 Task: Check the percentage active listings of underground utilities in the last 5 years.
Action: Mouse moved to (856, 189)
Screenshot: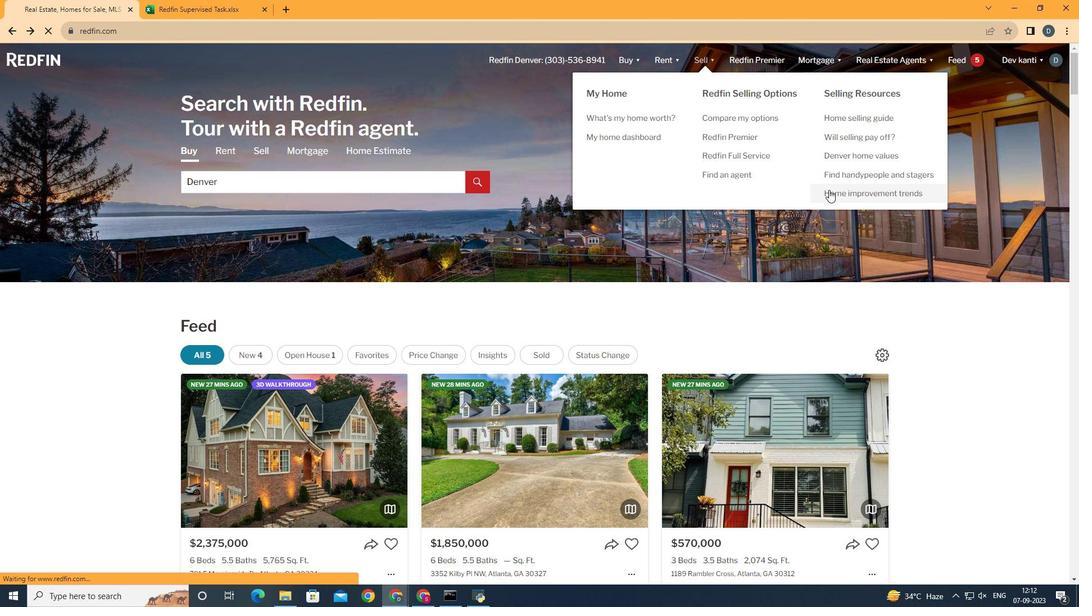 
Action: Mouse pressed left at (856, 189)
Screenshot: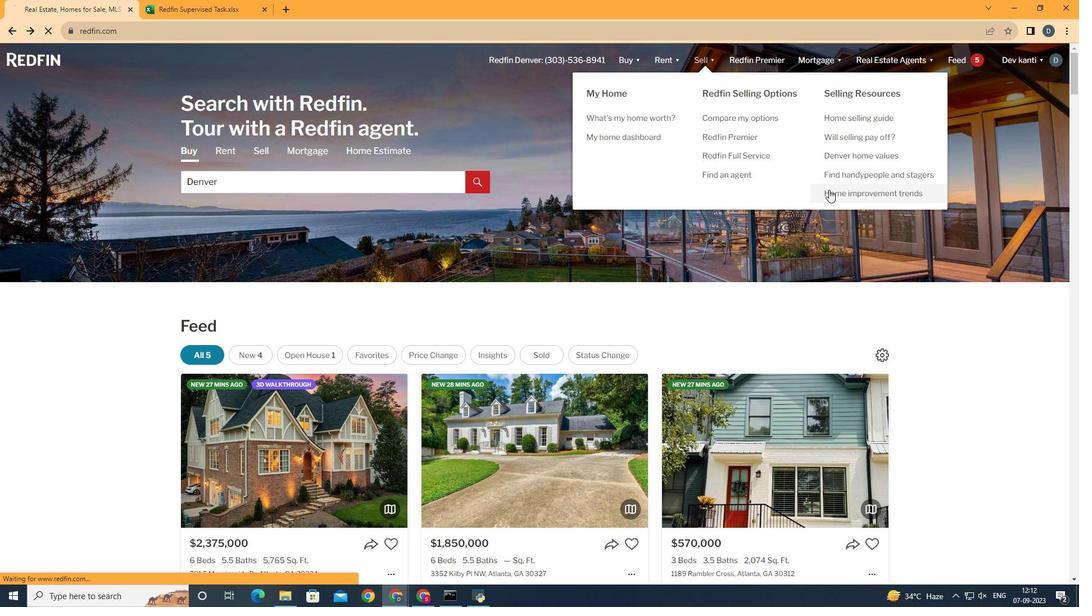 
Action: Mouse moved to (281, 214)
Screenshot: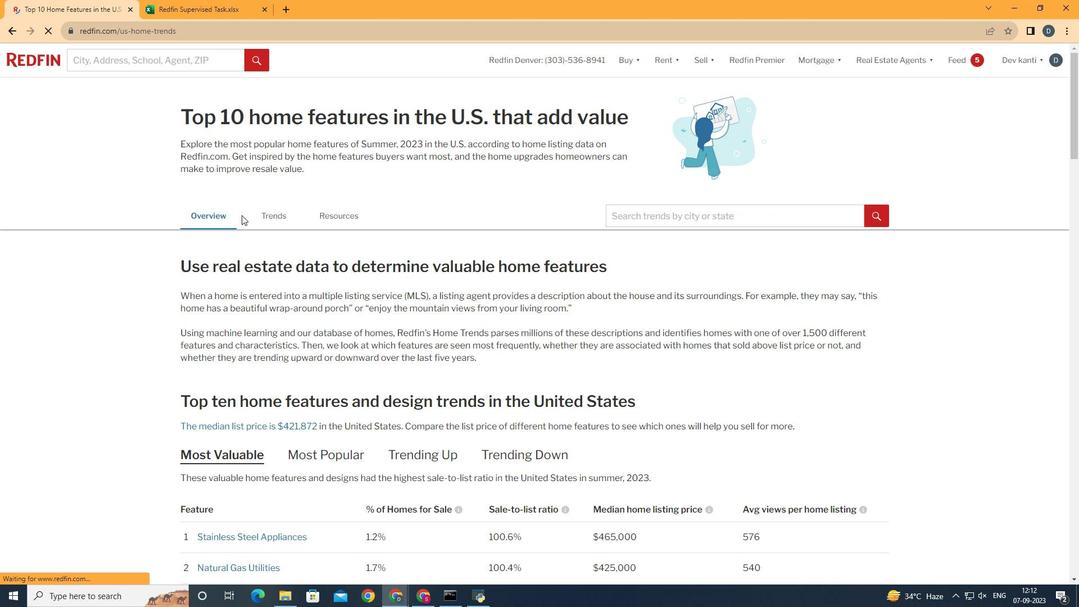 
Action: Mouse pressed left at (281, 214)
Screenshot: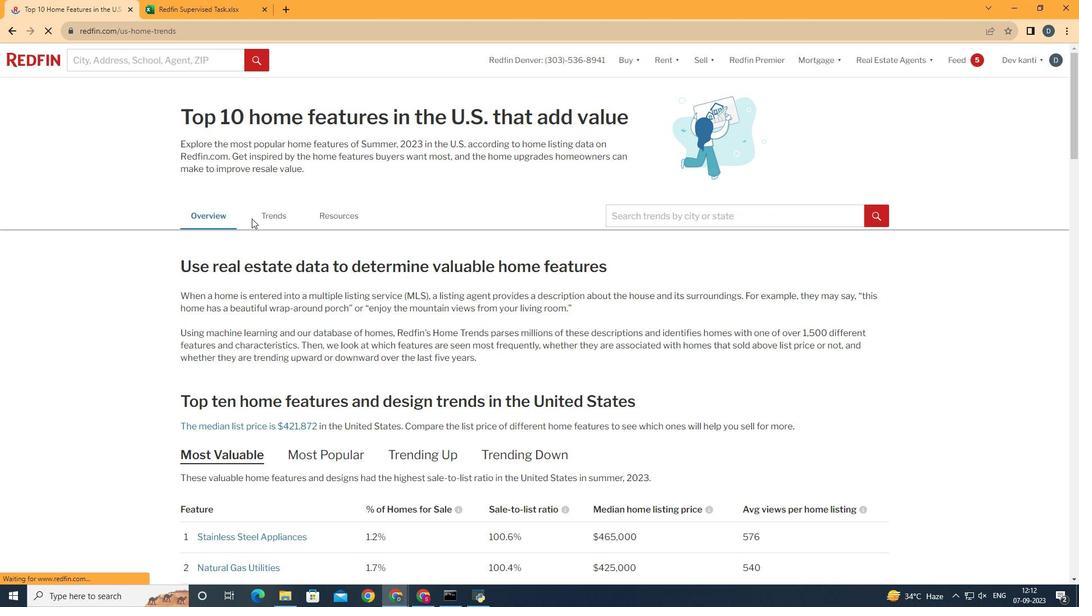 
Action: Mouse moved to (306, 219)
Screenshot: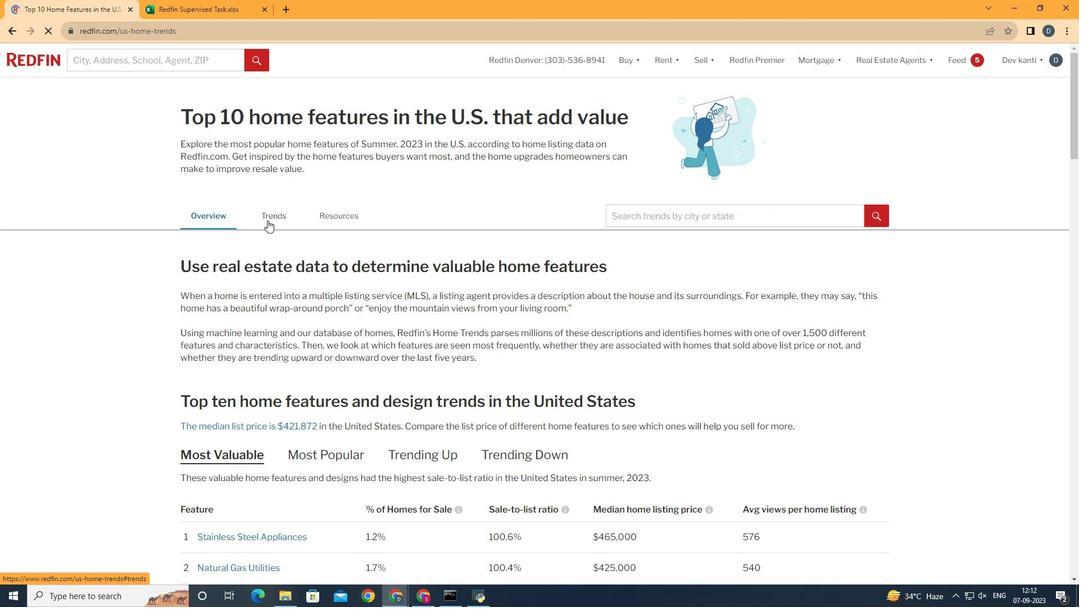 
Action: Mouse pressed left at (306, 219)
Screenshot: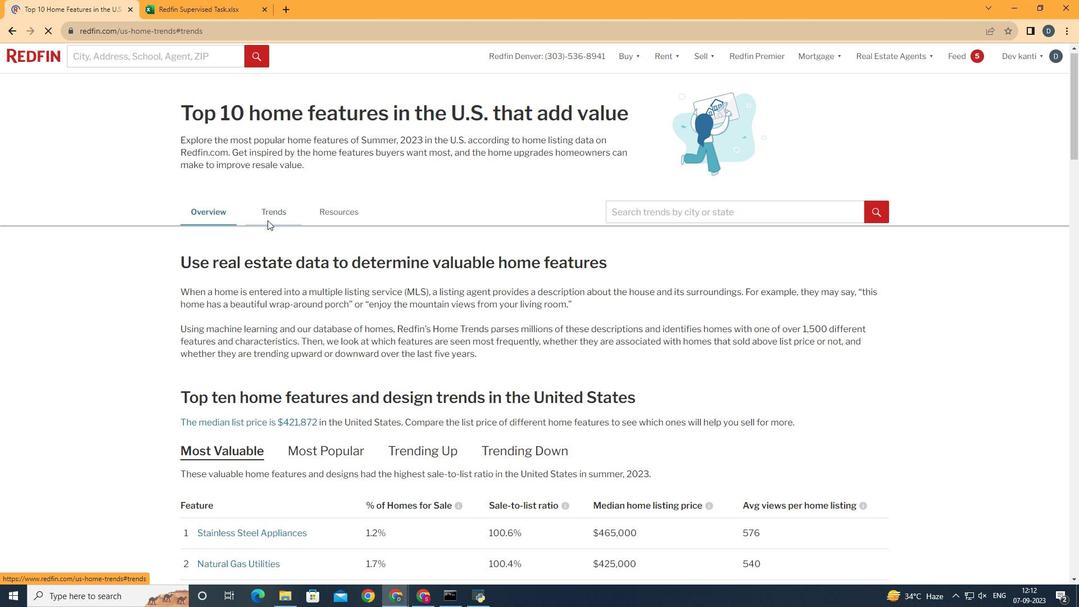 
Action: Mouse moved to (306, 219)
Screenshot: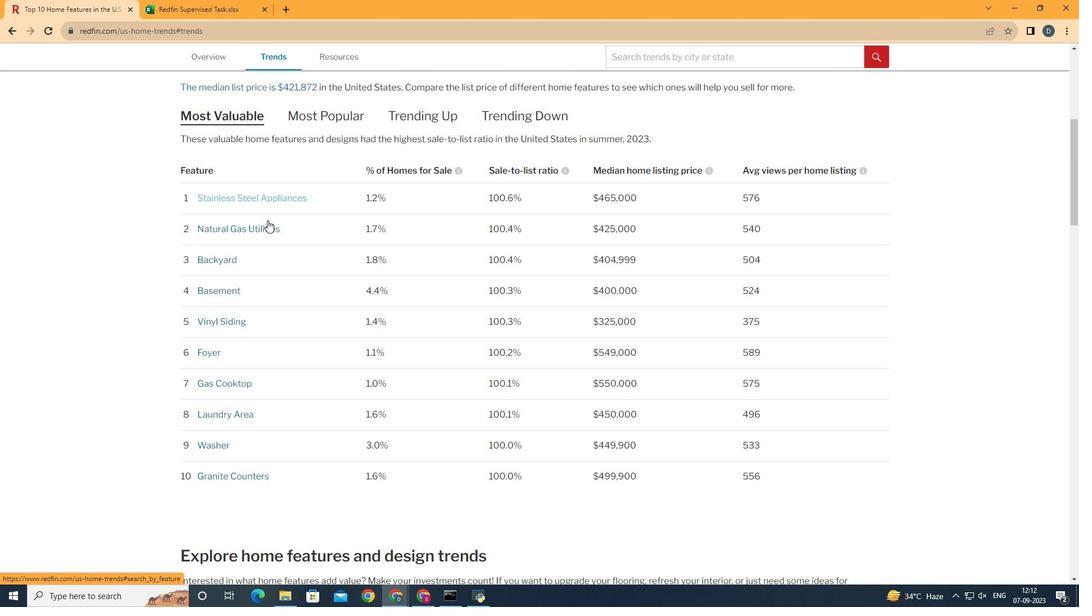 
Action: Mouse scrolled (306, 219) with delta (0, 0)
Screenshot: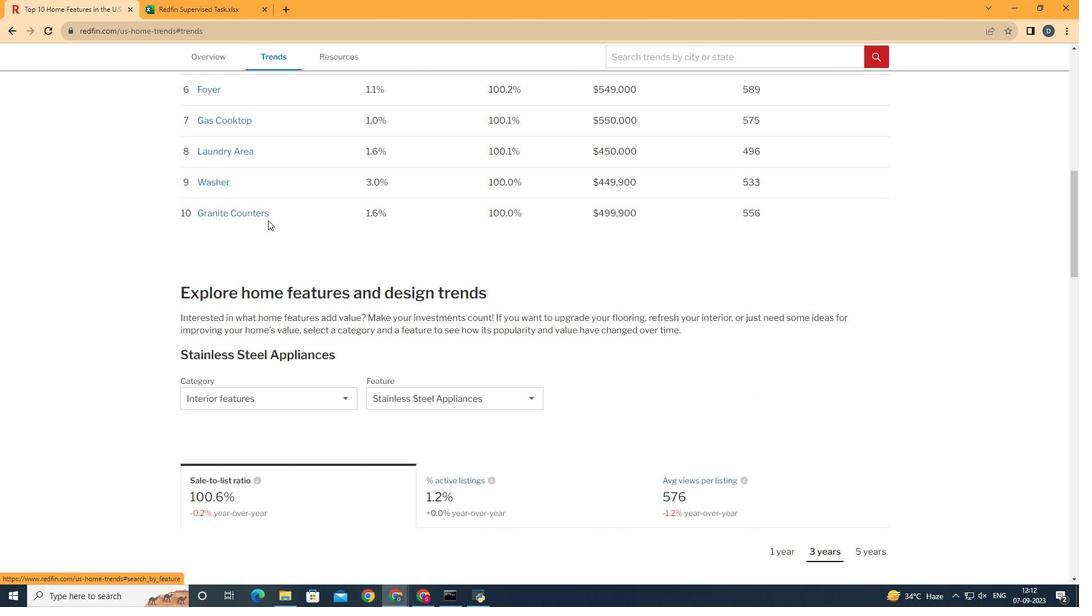 
Action: Mouse scrolled (306, 219) with delta (0, 0)
Screenshot: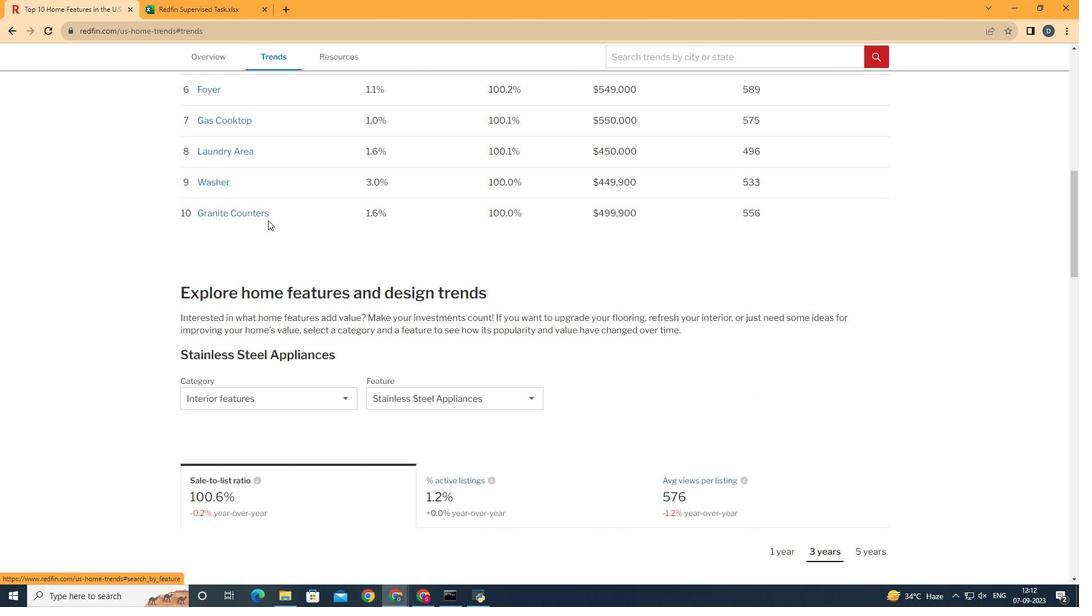 
Action: Mouse scrolled (306, 219) with delta (0, 0)
Screenshot: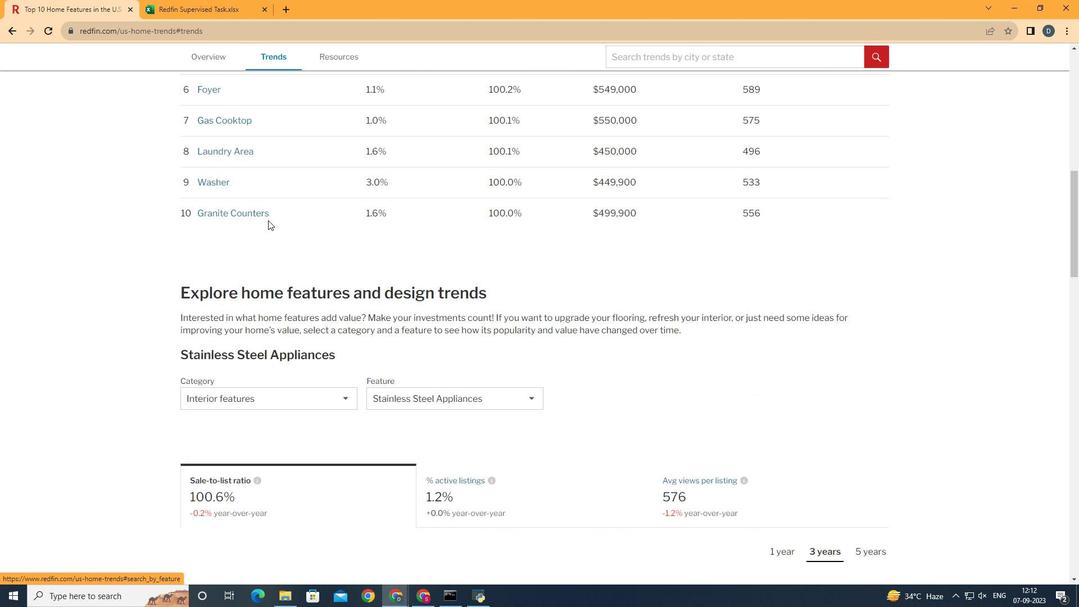 
Action: Mouse scrolled (306, 219) with delta (0, 0)
Screenshot: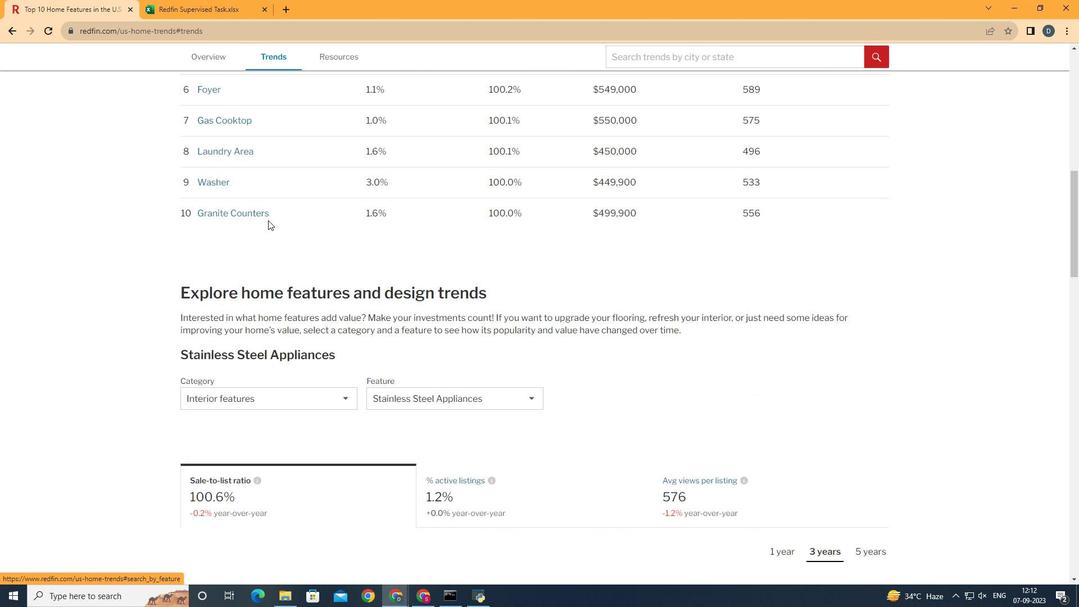 
Action: Mouse scrolled (306, 219) with delta (0, 0)
Screenshot: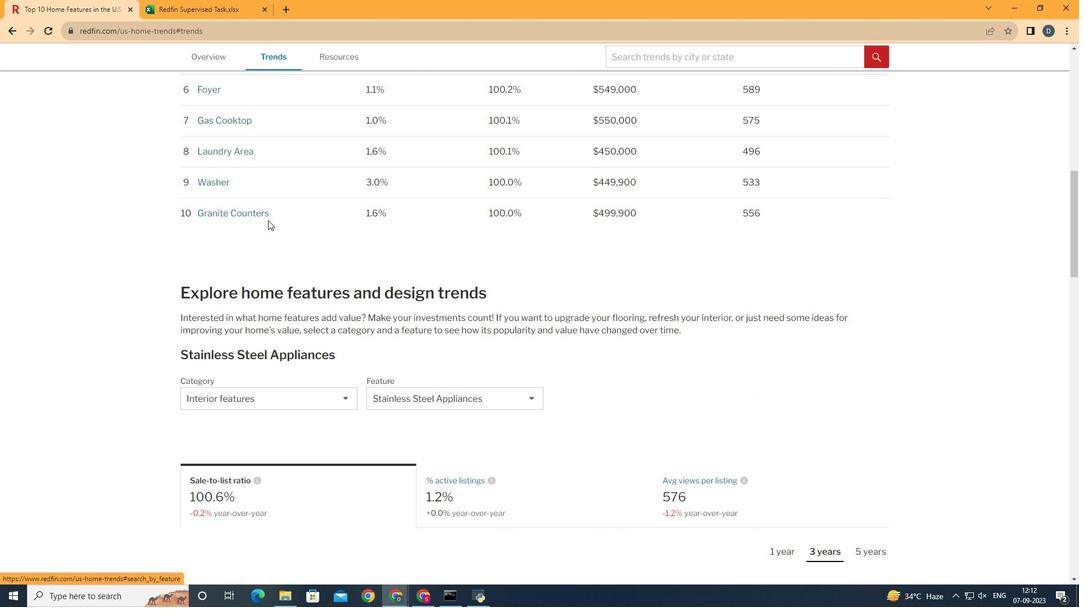 
Action: Mouse moved to (306, 219)
Screenshot: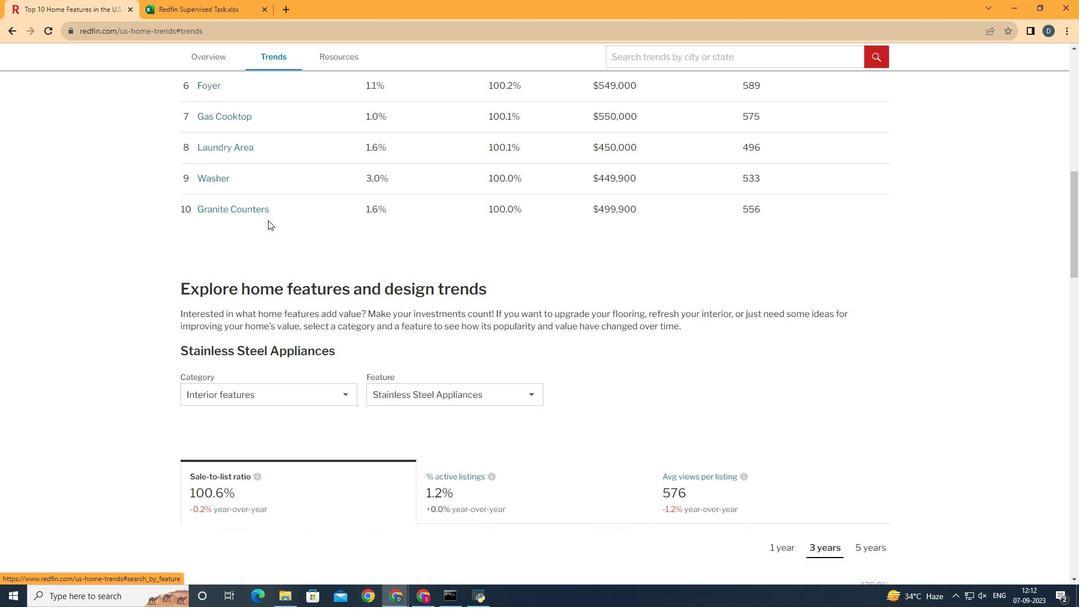 
Action: Mouse scrolled (306, 219) with delta (0, 0)
Screenshot: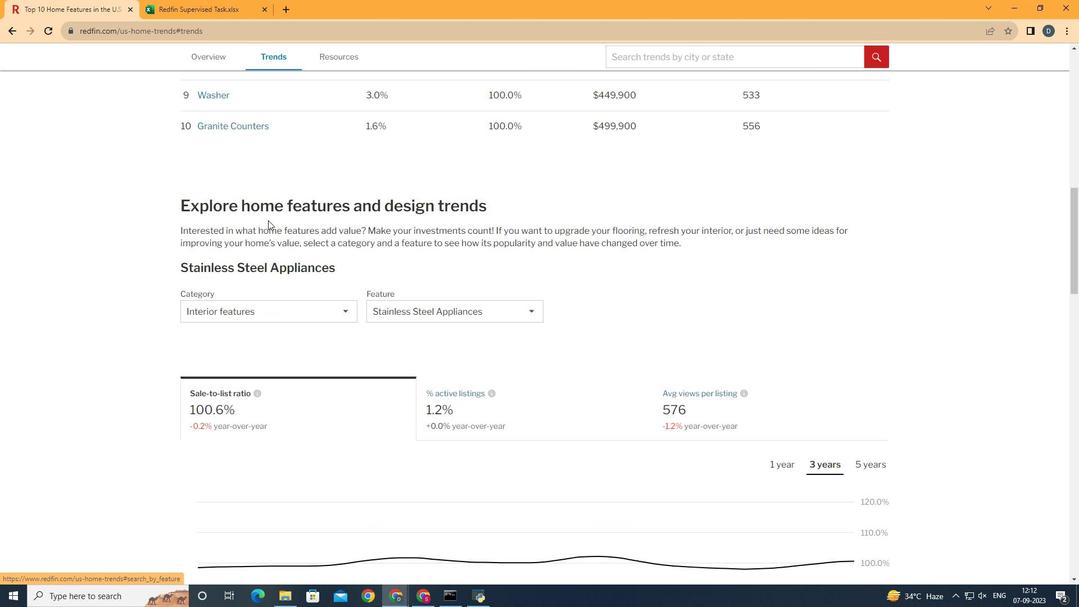 
Action: Mouse scrolled (306, 219) with delta (0, 0)
Screenshot: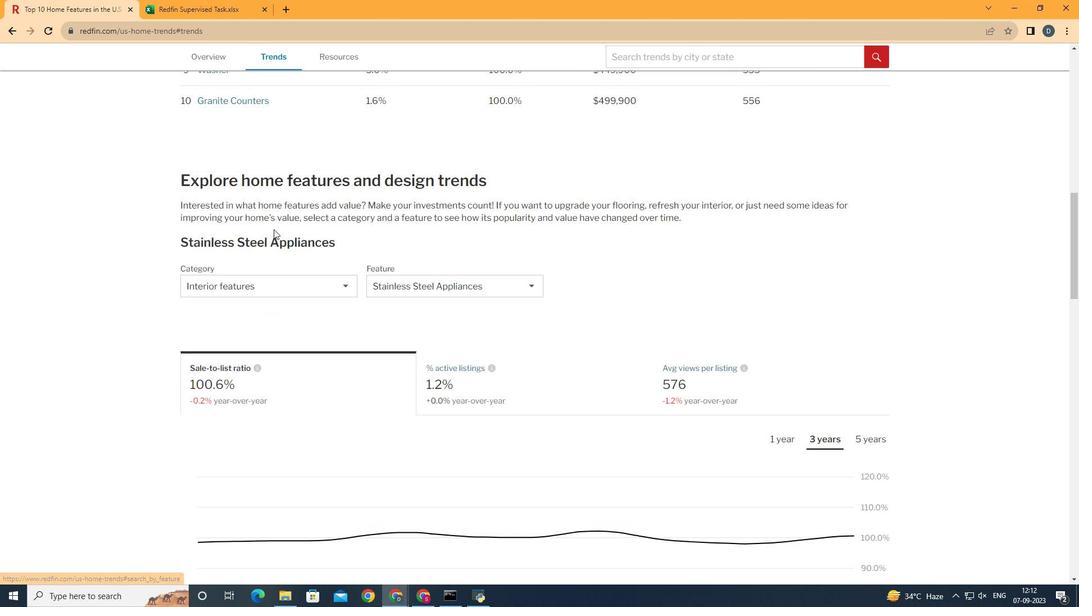 
Action: Mouse moved to (356, 281)
Screenshot: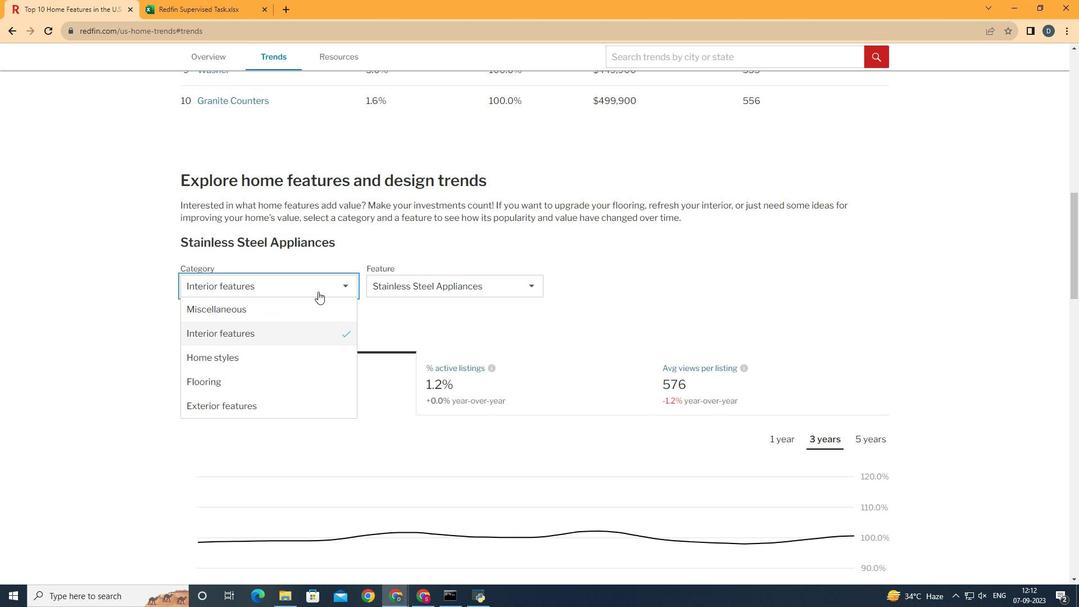 
Action: Mouse pressed left at (356, 281)
Screenshot: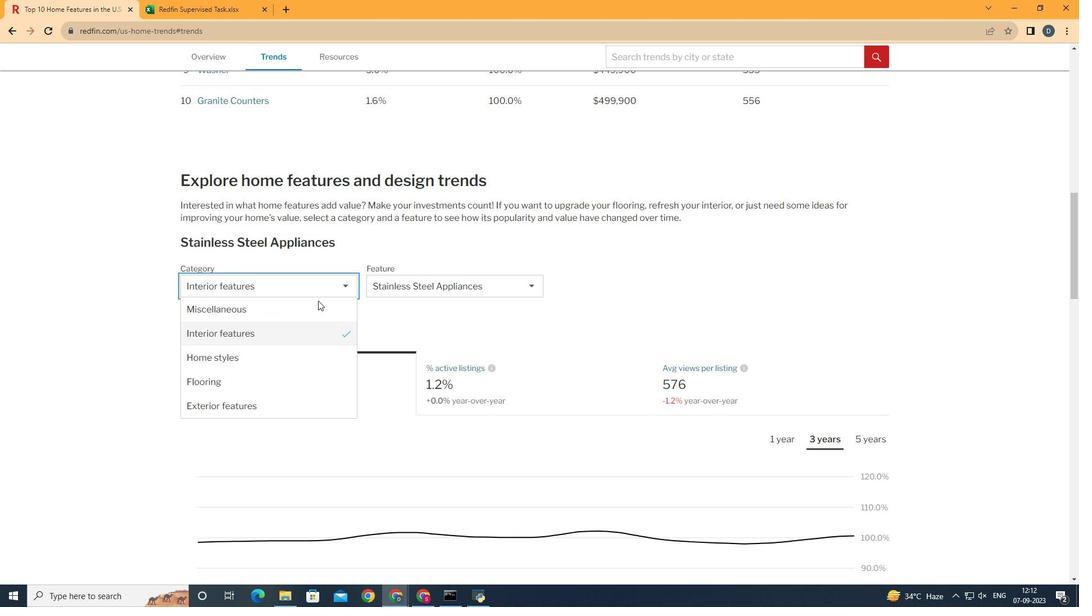 
Action: Mouse moved to (355, 302)
Screenshot: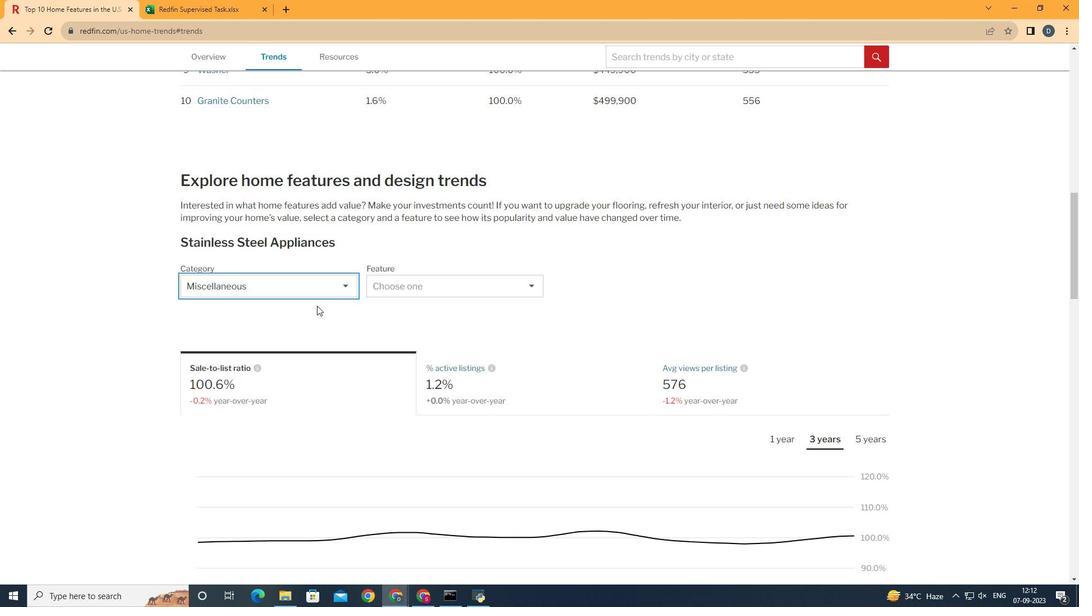 
Action: Mouse pressed left at (355, 302)
Screenshot: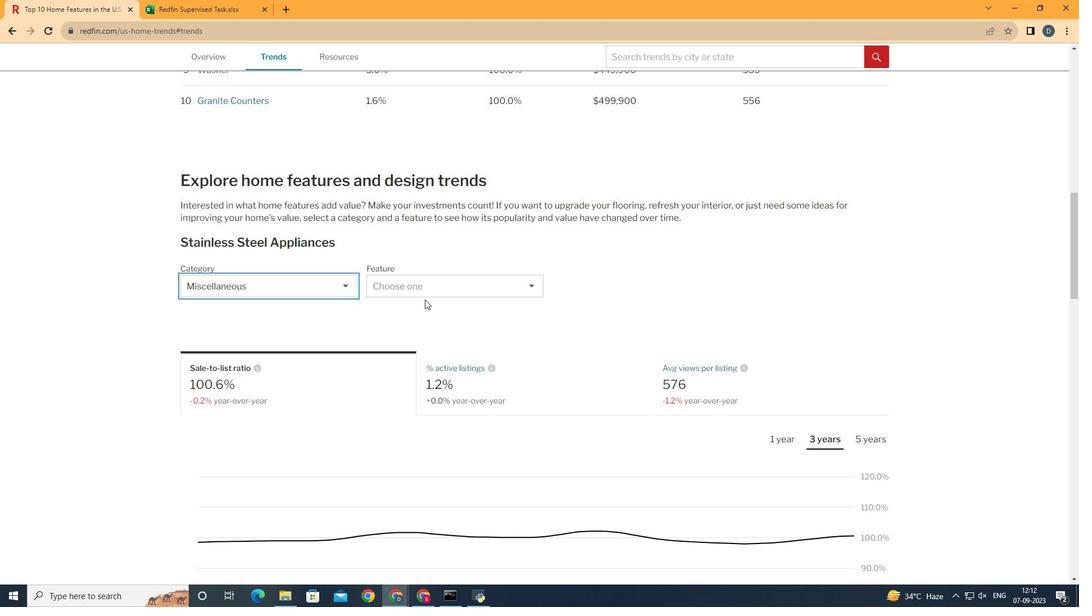 
Action: Mouse moved to (569, 294)
Screenshot: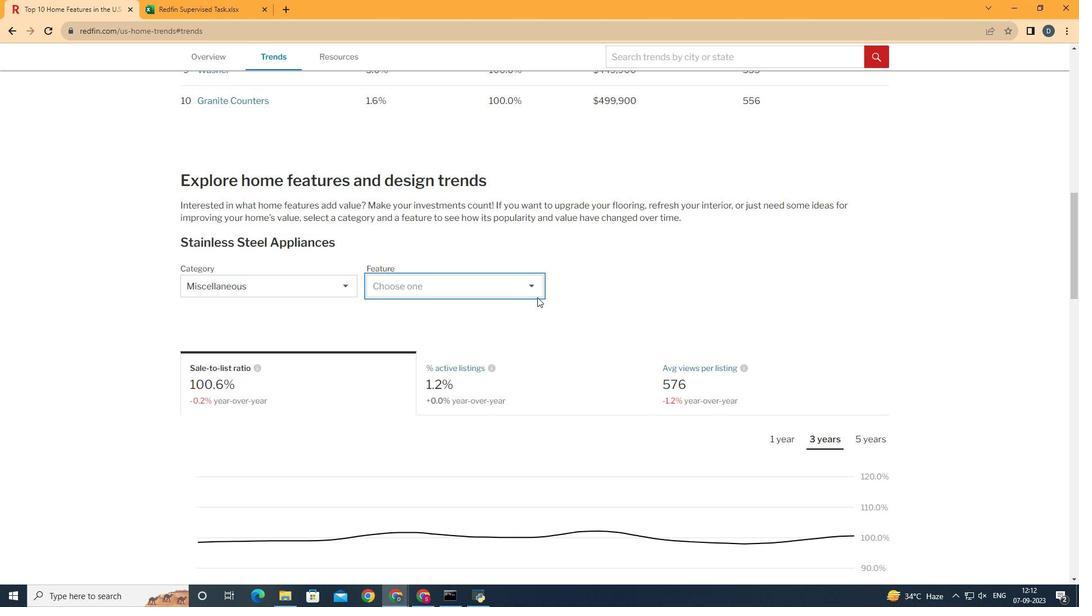 
Action: Mouse pressed left at (569, 294)
Screenshot: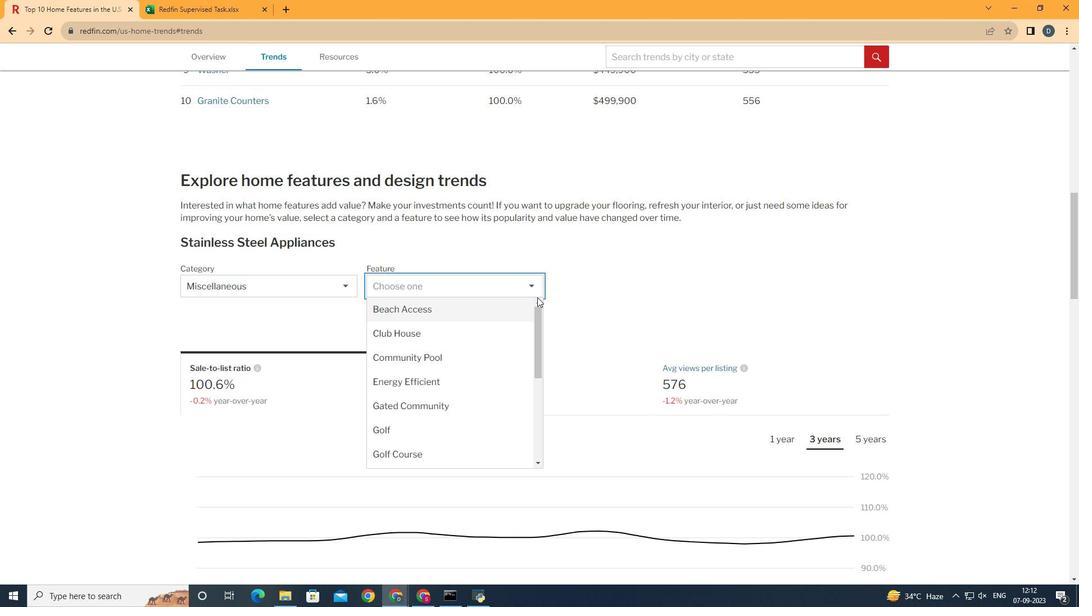 
Action: Mouse moved to (519, 369)
Screenshot: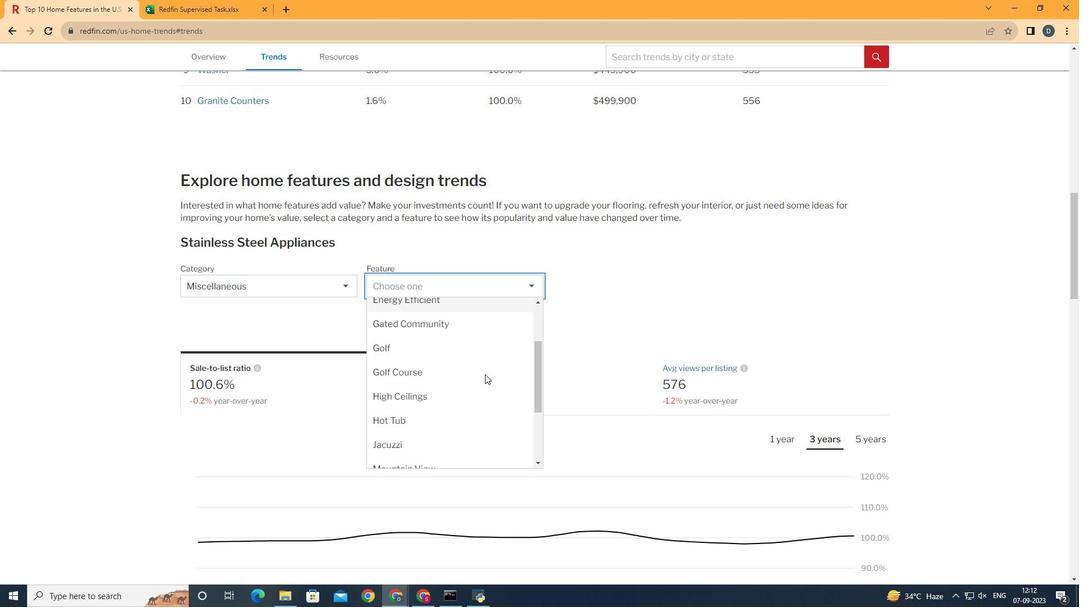
Action: Mouse scrolled (519, 368) with delta (0, 0)
Screenshot: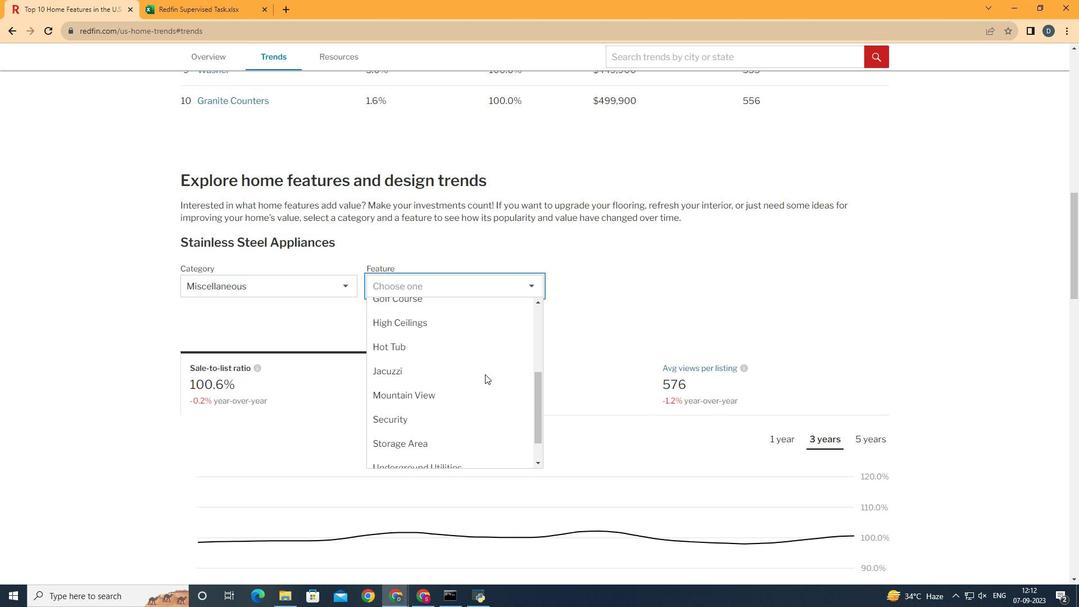 
Action: Mouse scrolled (519, 368) with delta (0, 0)
Screenshot: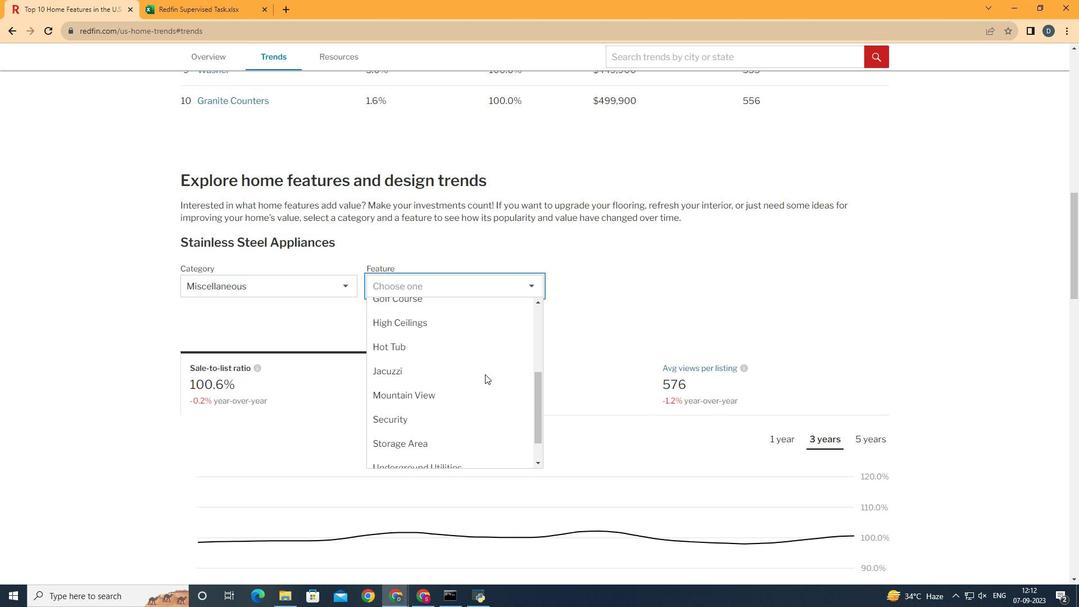 
Action: Mouse scrolled (519, 368) with delta (0, 0)
Screenshot: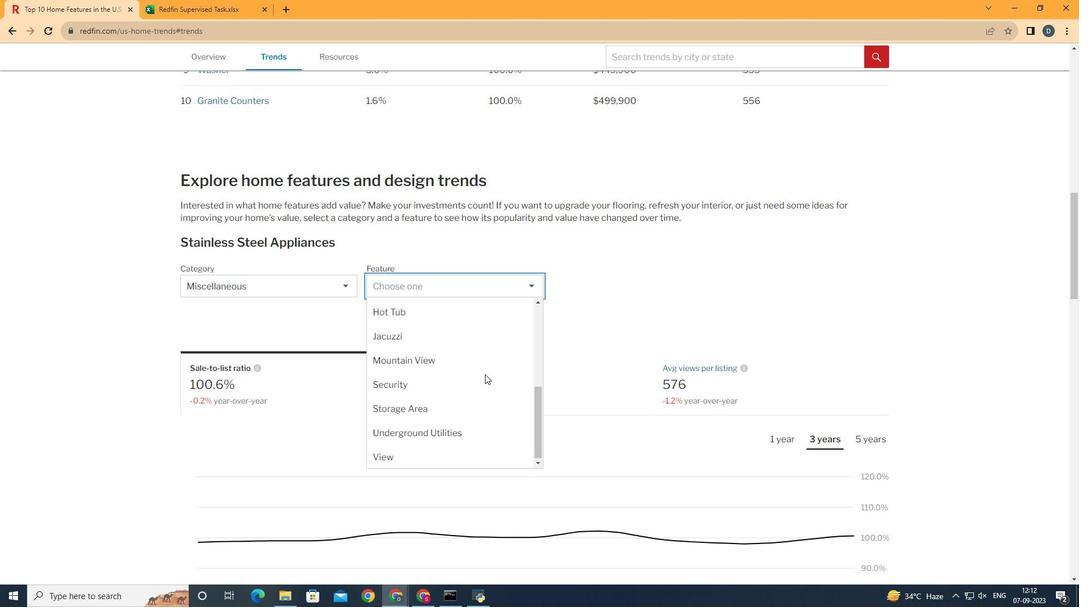 
Action: Mouse scrolled (519, 368) with delta (0, 0)
Screenshot: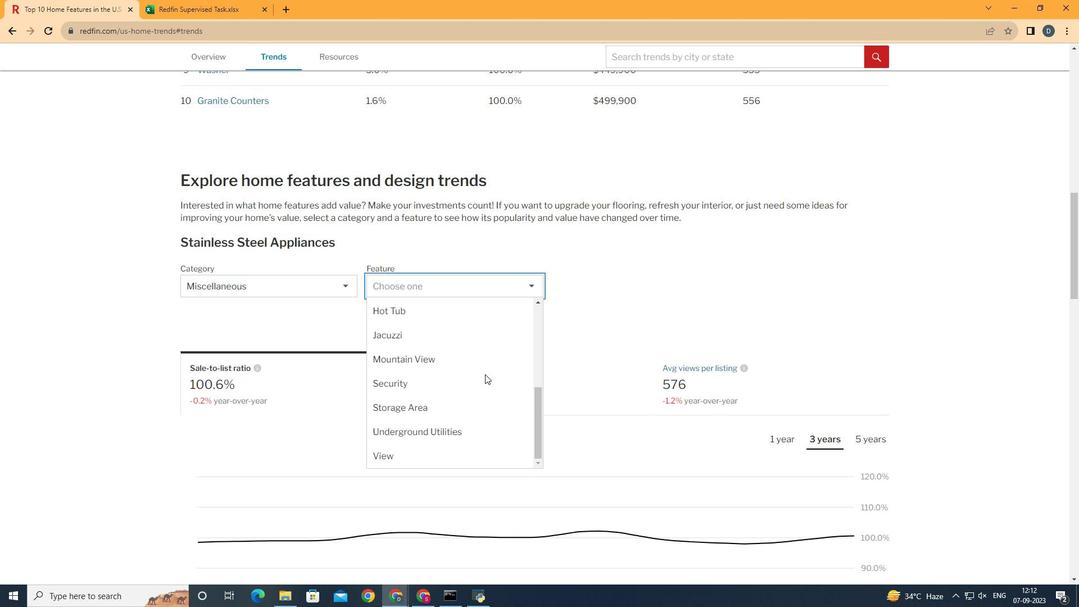 
Action: Mouse scrolled (519, 368) with delta (0, 0)
Screenshot: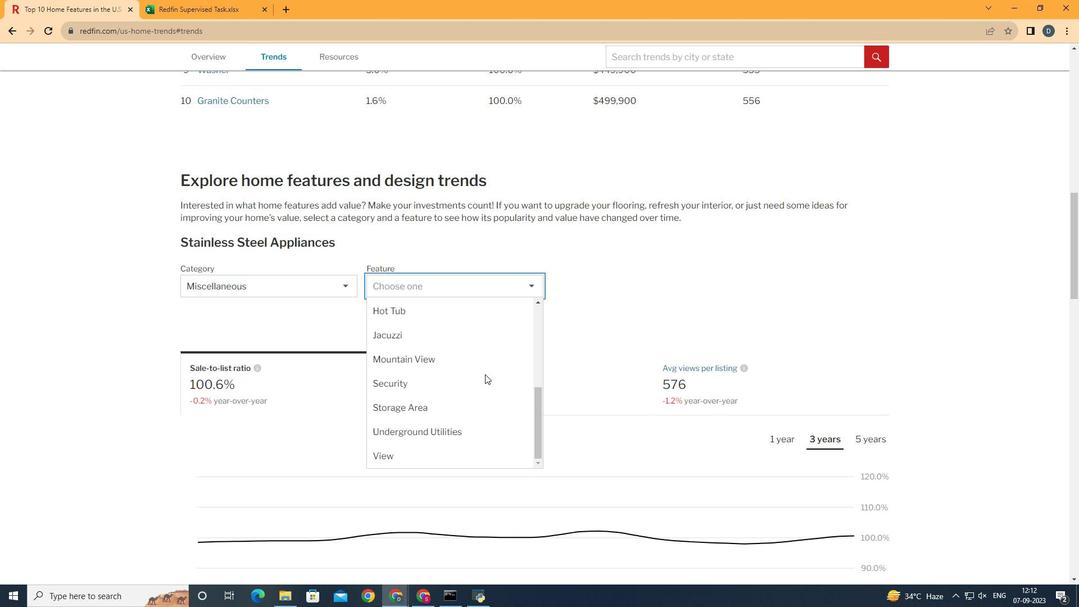 
Action: Mouse moved to (510, 431)
Screenshot: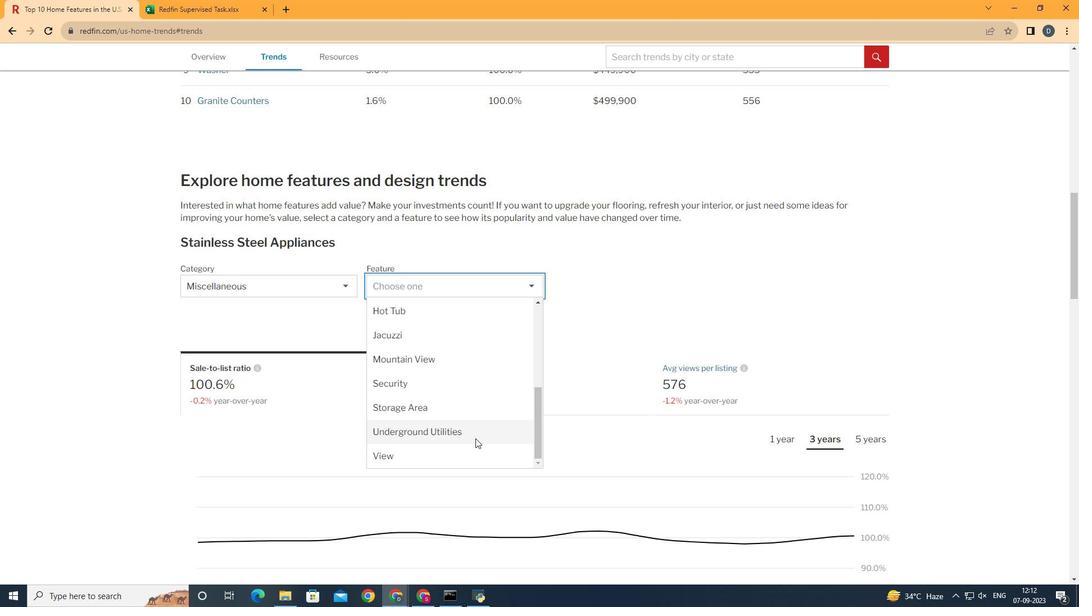 
Action: Mouse pressed left at (510, 431)
Screenshot: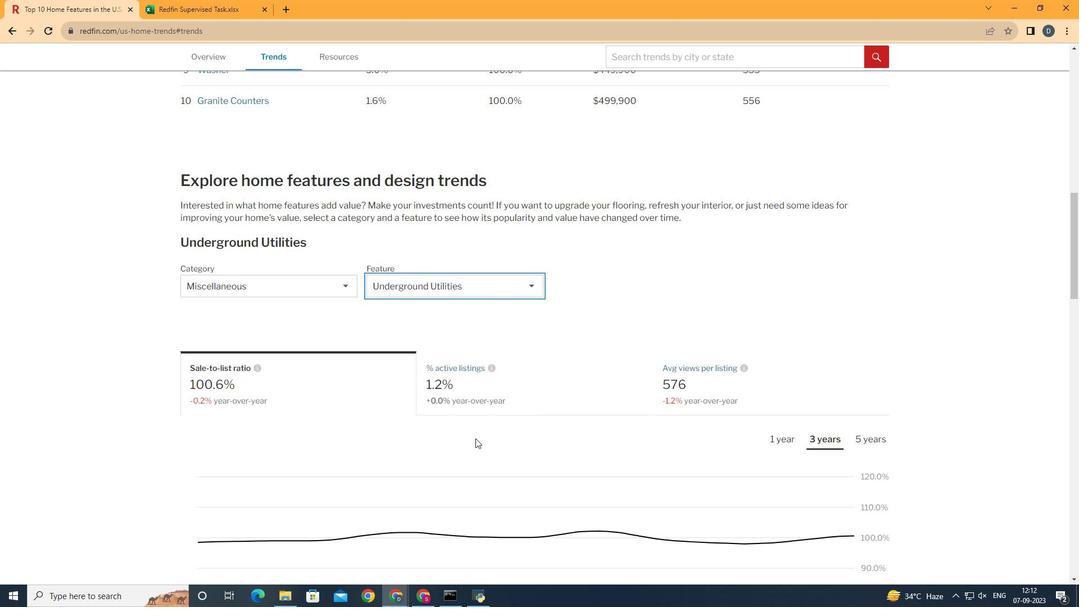 
Action: Mouse moved to (542, 368)
Screenshot: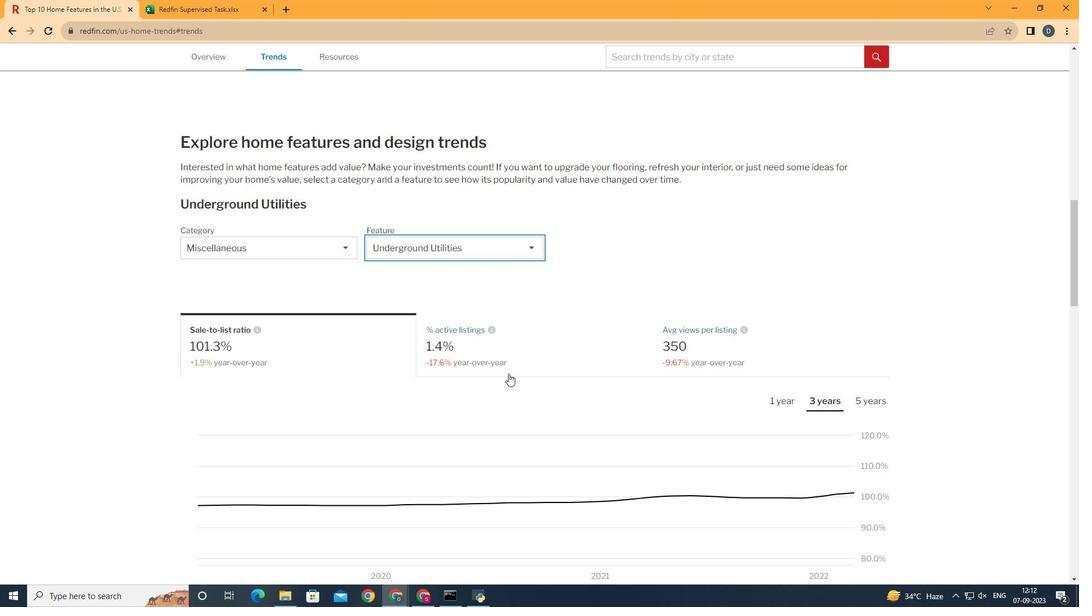 
Action: Mouse scrolled (542, 368) with delta (0, 0)
Screenshot: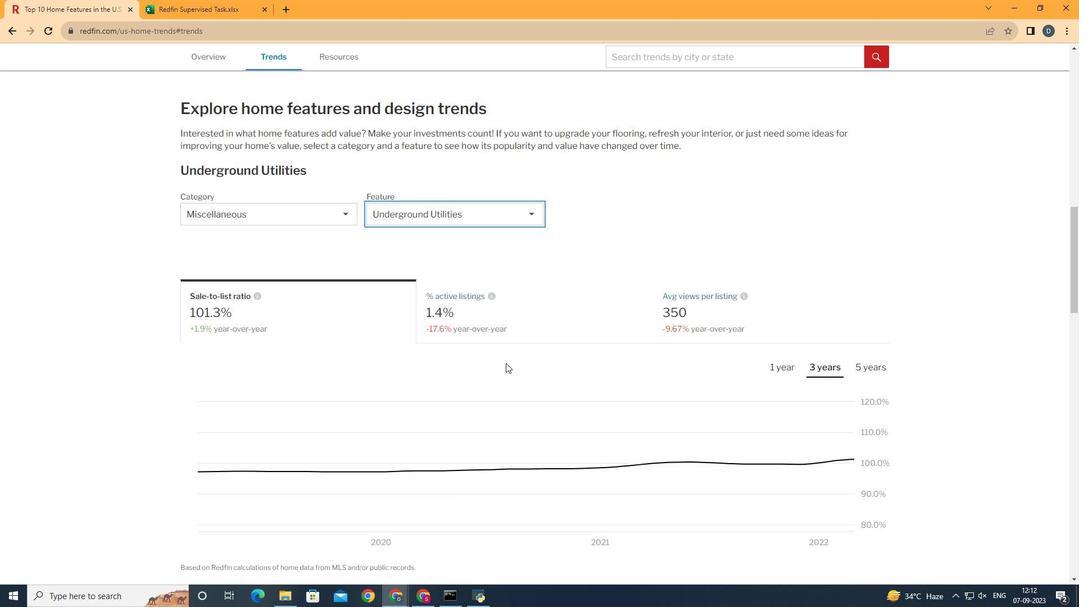 
Action: Mouse scrolled (542, 368) with delta (0, 0)
Screenshot: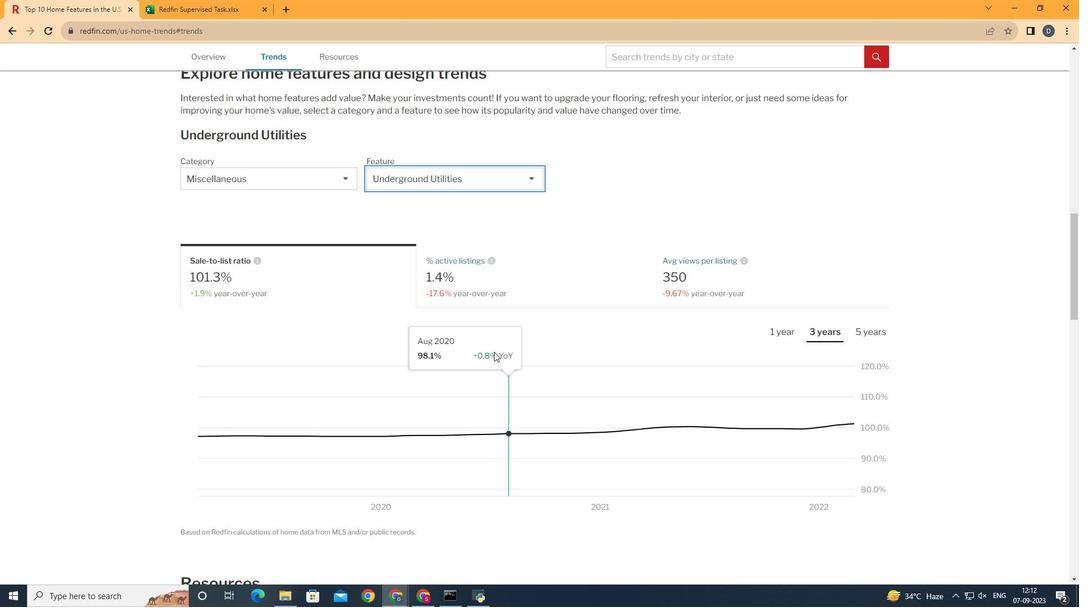 
Action: Mouse moved to (602, 269)
Screenshot: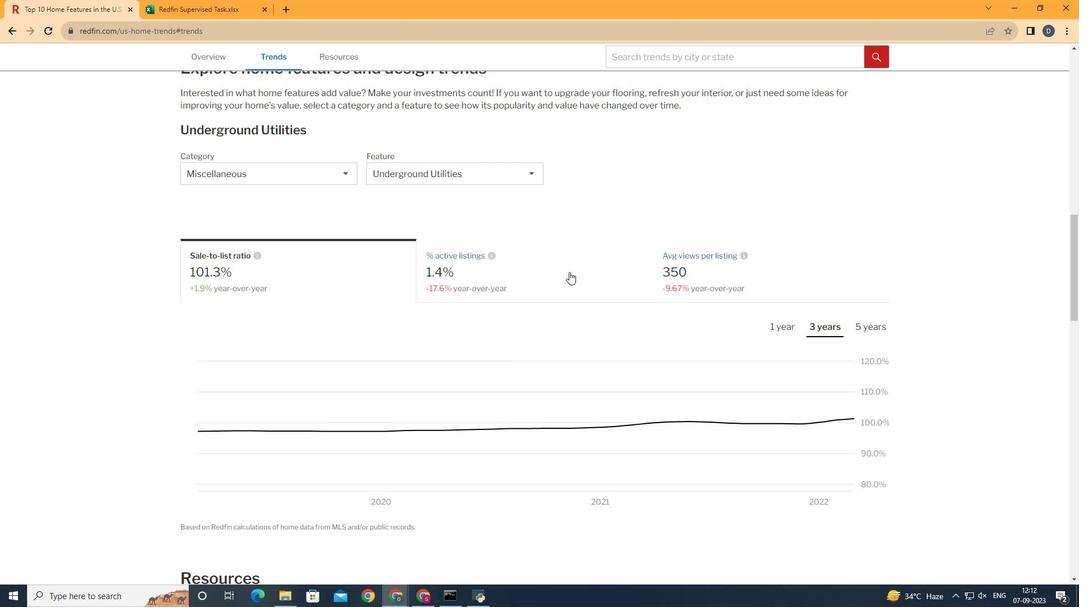 
Action: Mouse pressed left at (602, 269)
Screenshot: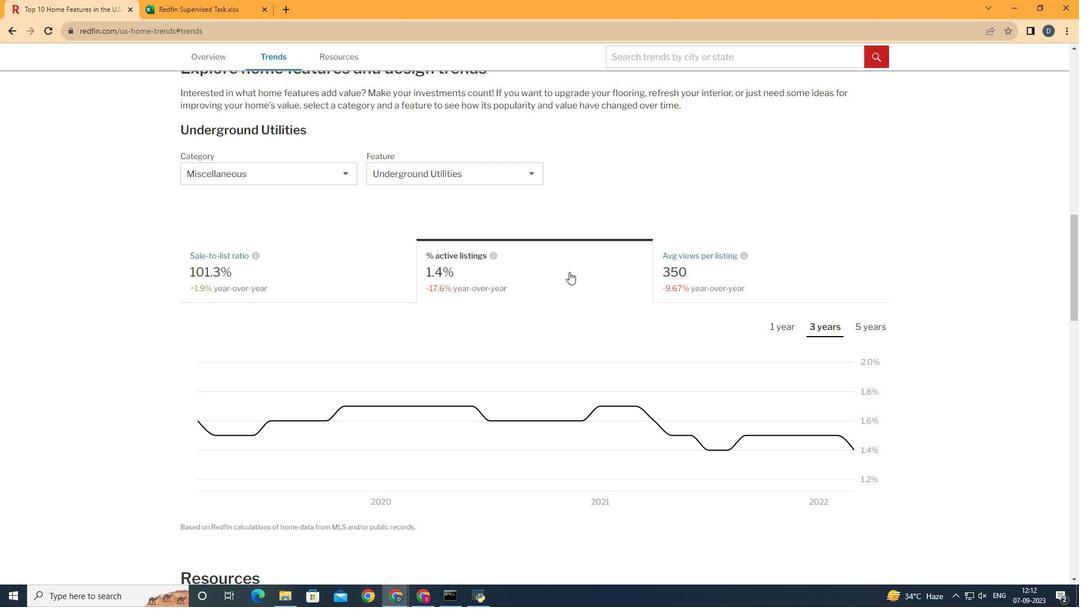 
Action: Mouse moved to (886, 326)
Screenshot: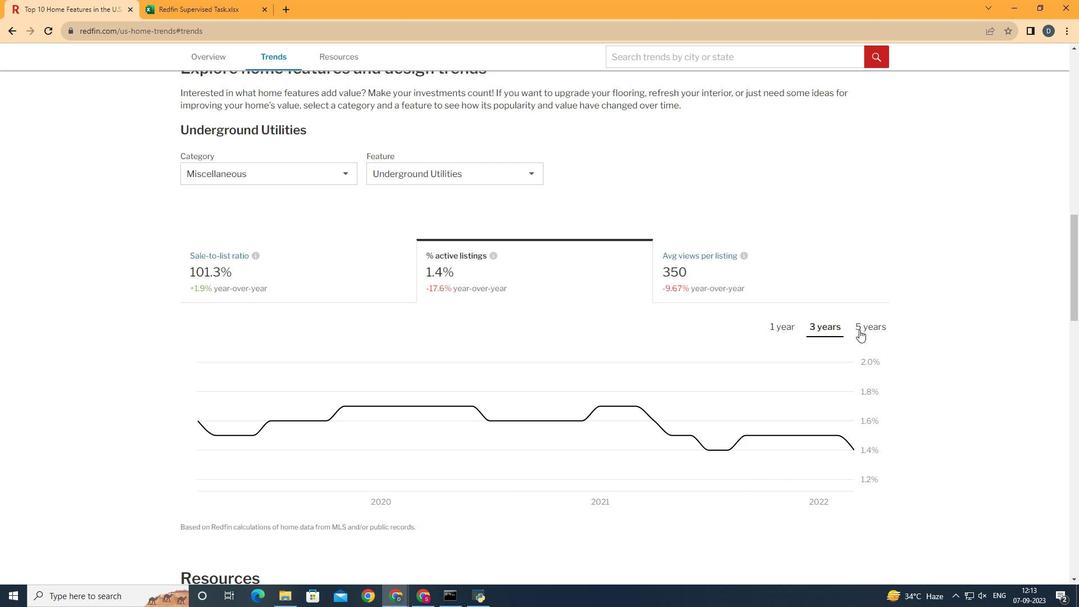 
Action: Mouse pressed left at (886, 326)
Screenshot: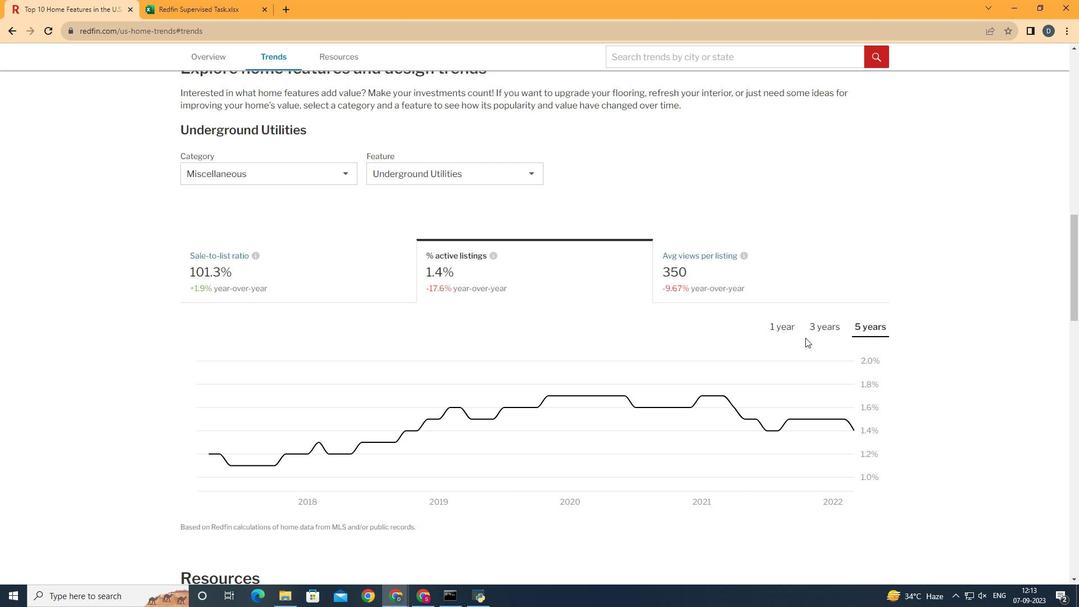 
Action: Mouse moved to (882, 418)
Screenshot: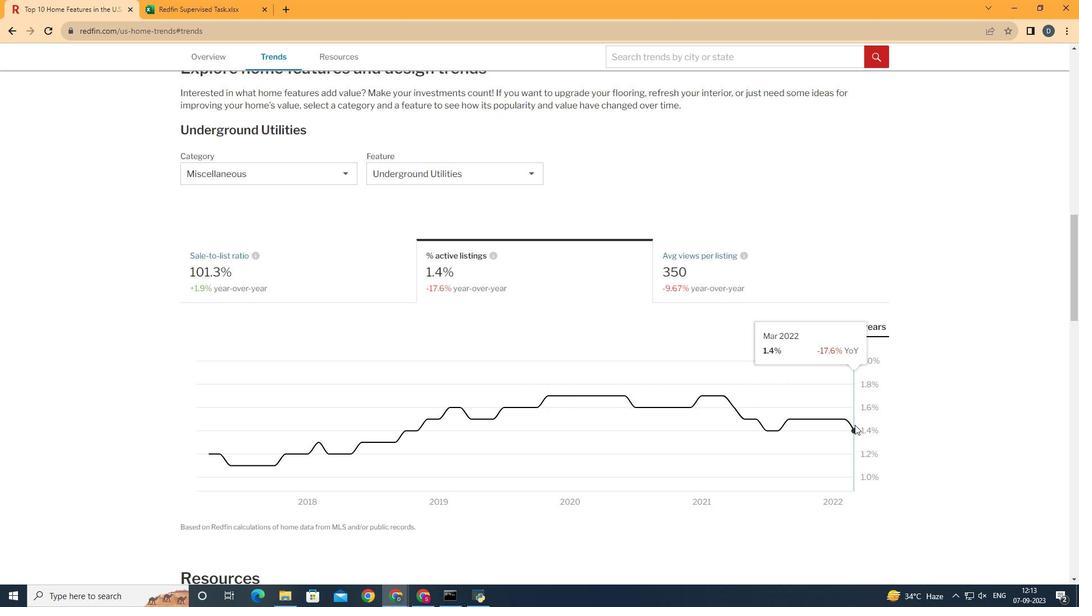 
